 Task: Set the FEC code rate for Cable and satellite reception parameters to 1/2.
Action: Mouse moved to (113, 15)
Screenshot: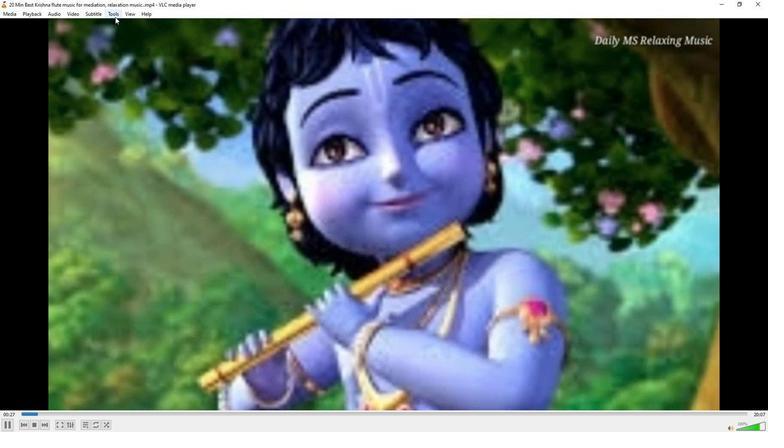 
Action: Mouse pressed left at (113, 15)
Screenshot: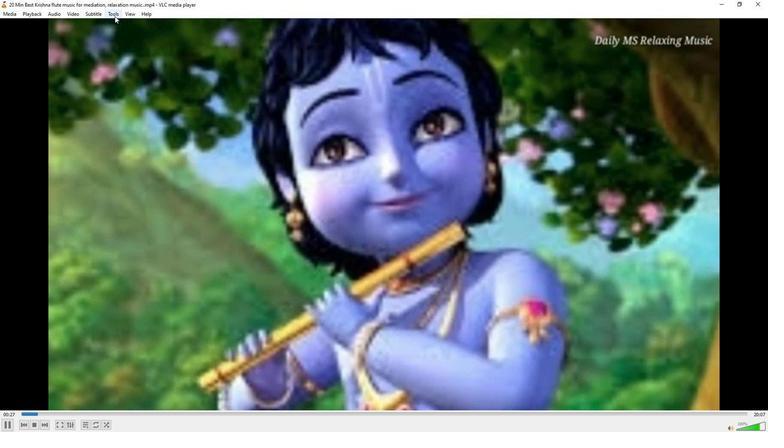
Action: Mouse moved to (120, 110)
Screenshot: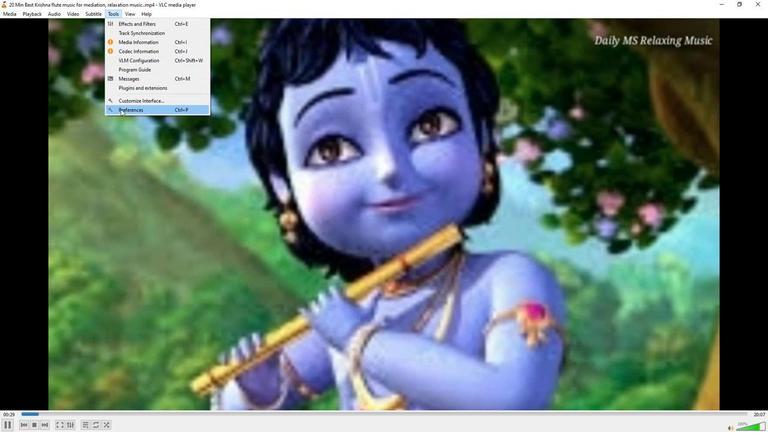 
Action: Mouse pressed left at (120, 110)
Screenshot: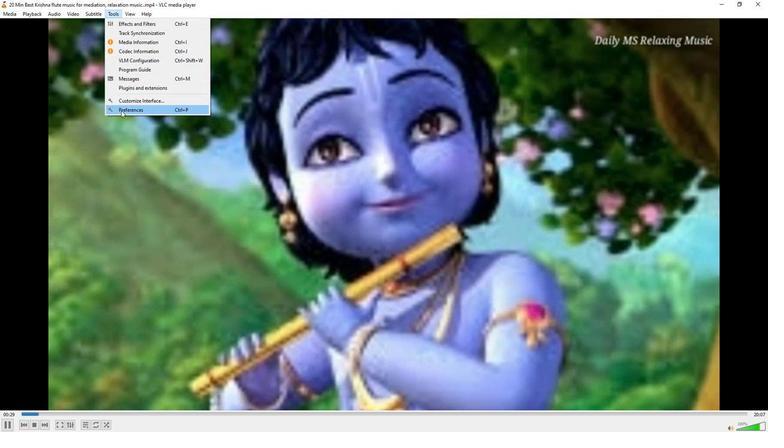 
Action: Mouse moved to (251, 351)
Screenshot: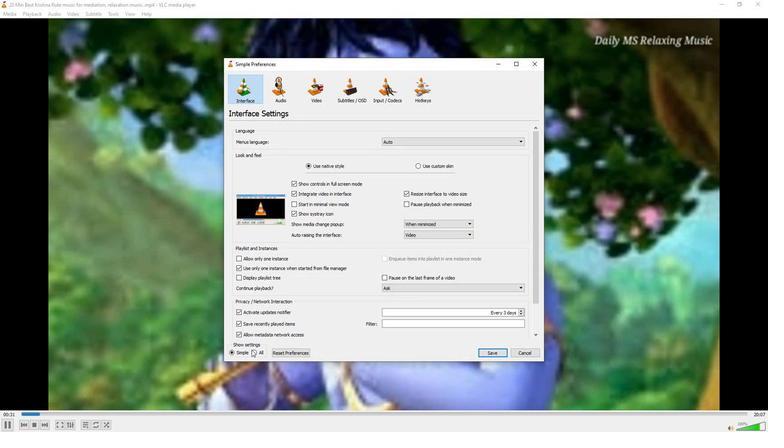 
Action: Mouse pressed left at (251, 351)
Screenshot: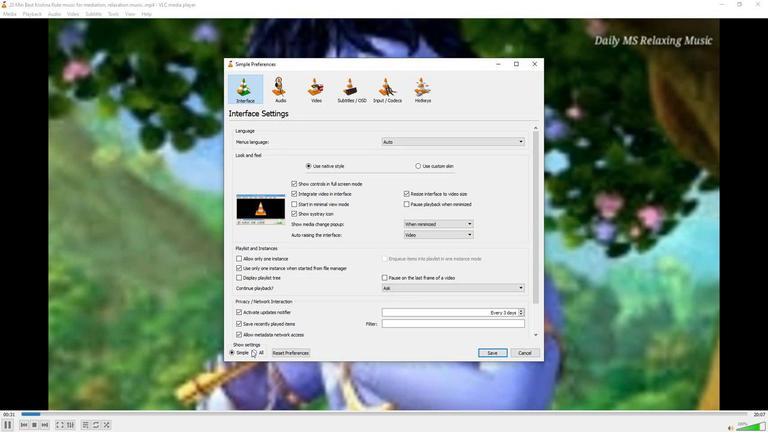 
Action: Mouse moved to (239, 215)
Screenshot: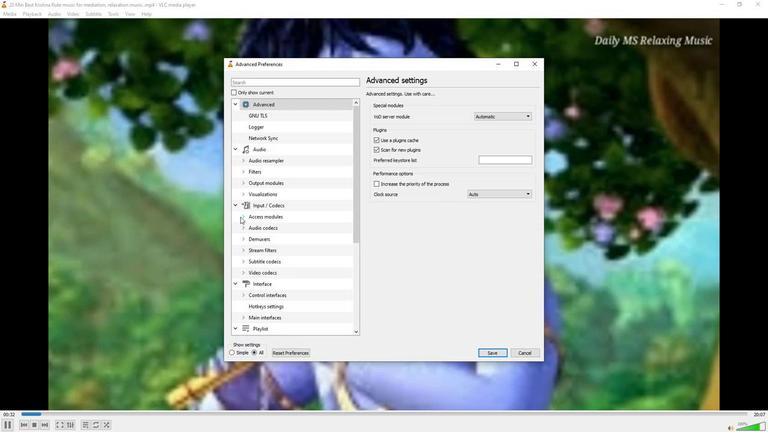 
Action: Mouse pressed left at (239, 215)
Screenshot: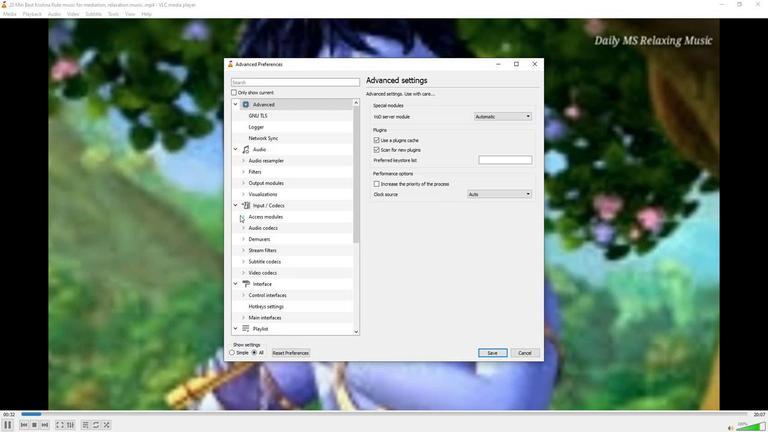 
Action: Mouse moved to (260, 284)
Screenshot: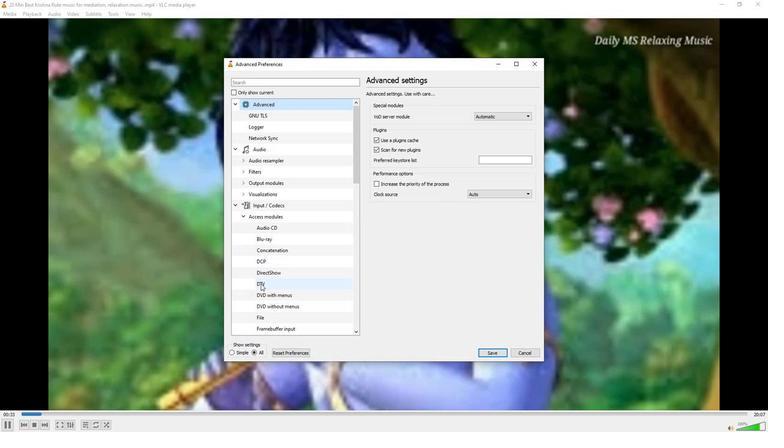 
Action: Mouse pressed left at (260, 284)
Screenshot: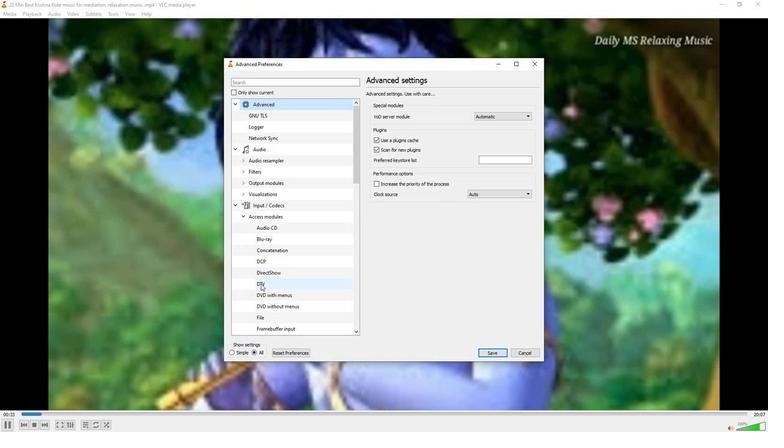 
Action: Mouse moved to (448, 209)
Screenshot: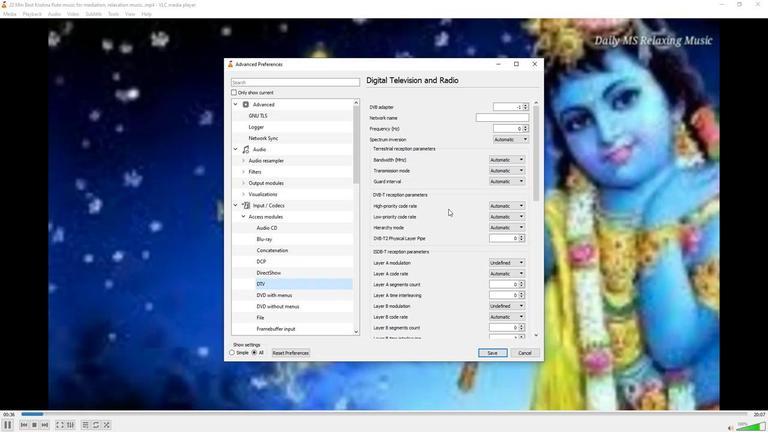 
Action: Mouse scrolled (448, 209) with delta (0, 0)
Screenshot: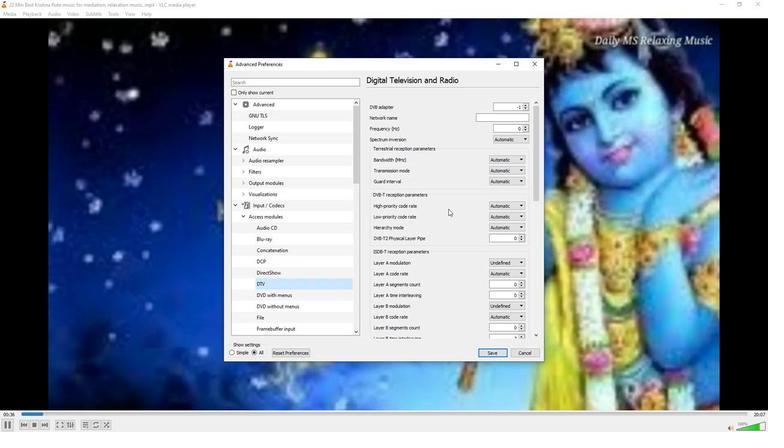 
Action: Mouse scrolled (448, 209) with delta (0, 0)
Screenshot: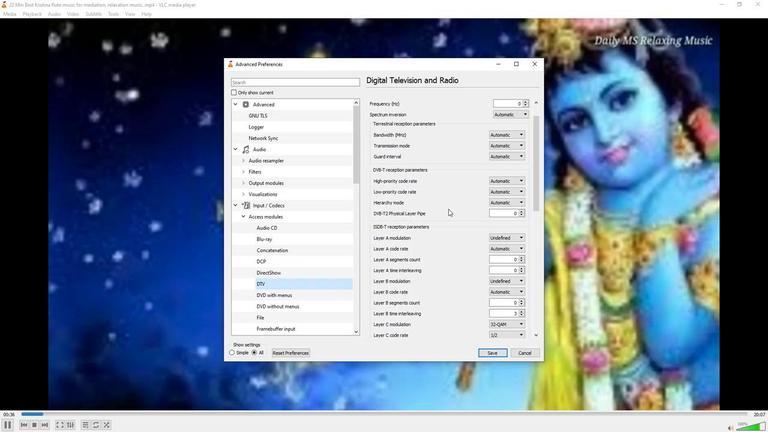 
Action: Mouse scrolled (448, 209) with delta (0, 0)
Screenshot: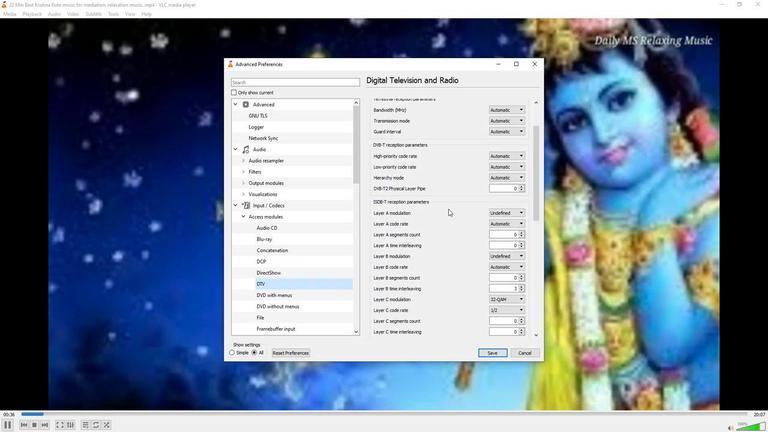 
Action: Mouse scrolled (448, 209) with delta (0, 0)
Screenshot: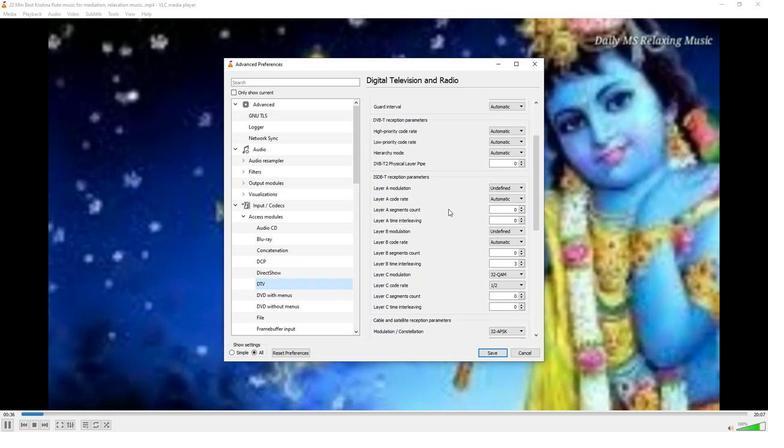 
Action: Mouse scrolled (448, 209) with delta (0, 0)
Screenshot: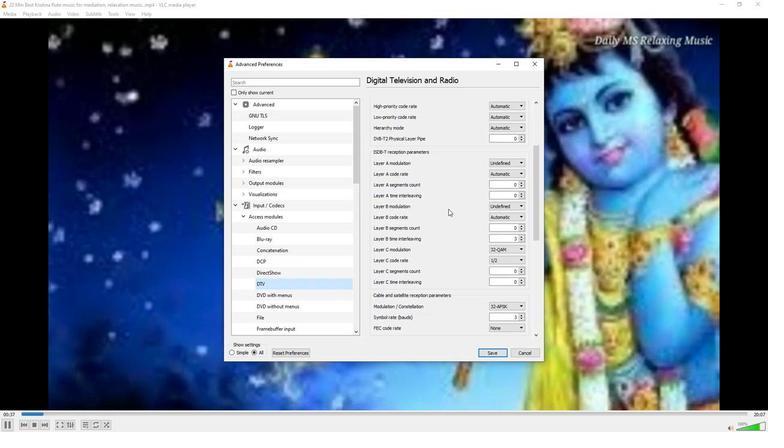 
Action: Mouse scrolled (448, 209) with delta (0, 0)
Screenshot: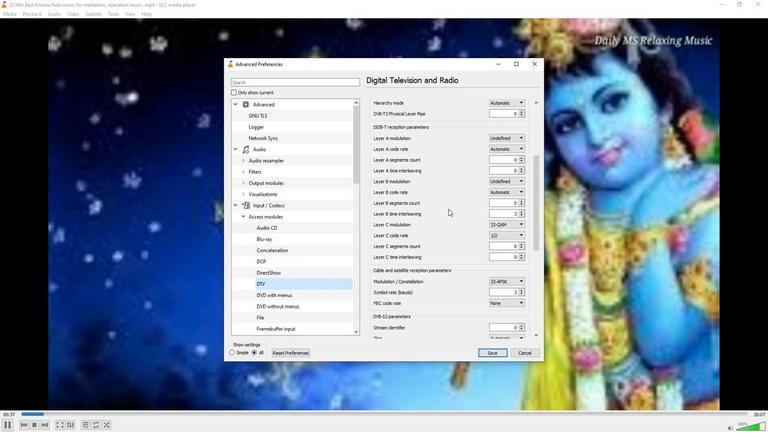 
Action: Mouse moved to (508, 278)
Screenshot: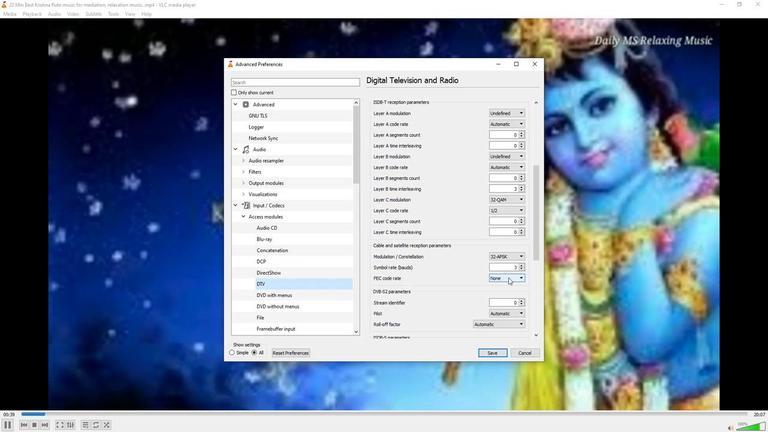 
Action: Mouse pressed left at (508, 278)
Screenshot: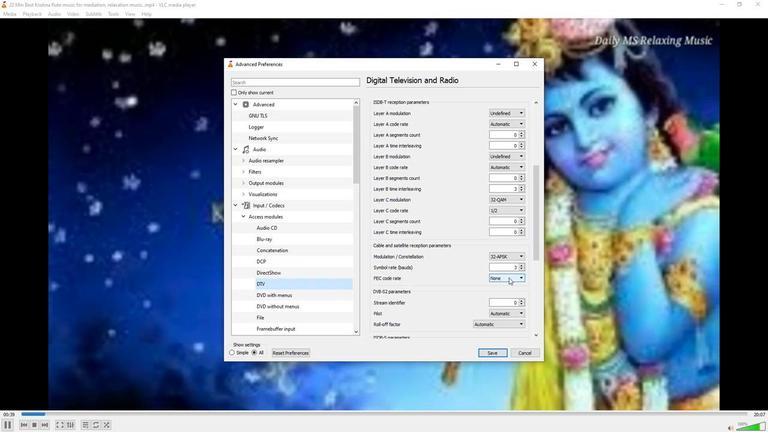 
Action: Mouse moved to (502, 295)
Screenshot: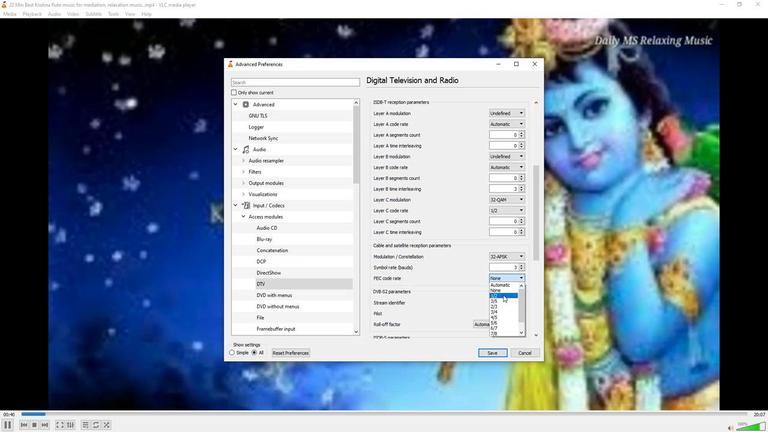 
Action: Mouse pressed left at (502, 295)
Screenshot: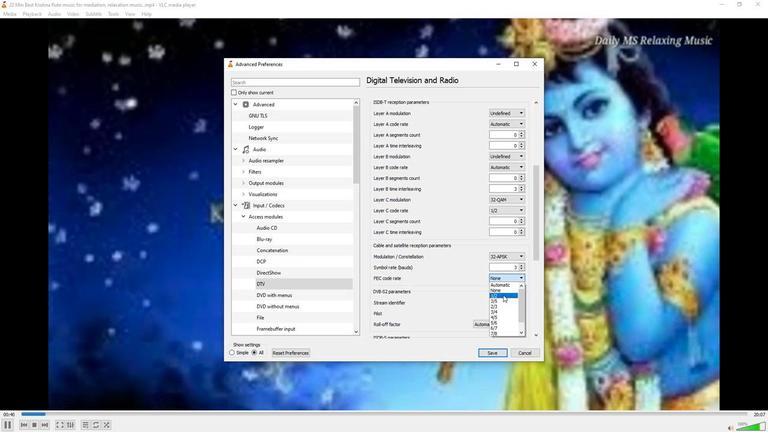 
Action: Mouse moved to (425, 290)
Screenshot: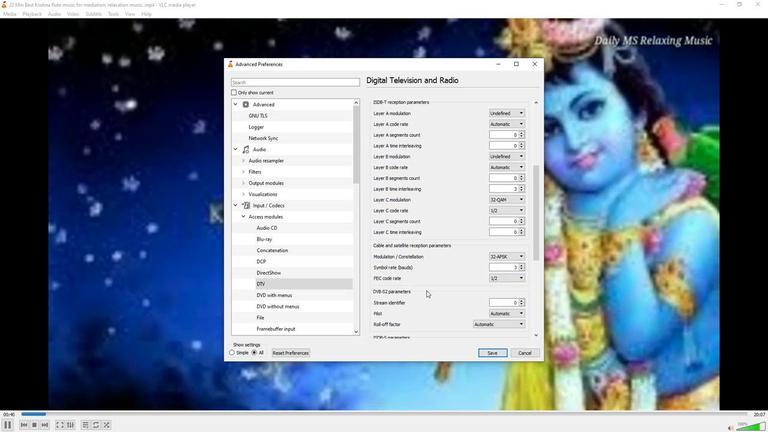 
